 Task: Add the task  Add support for offline messaging and chat to the section Dev Drive in the project WinTech and add a Due Date to the respective task as 2024/01/03.
Action: Mouse moved to (495, 381)
Screenshot: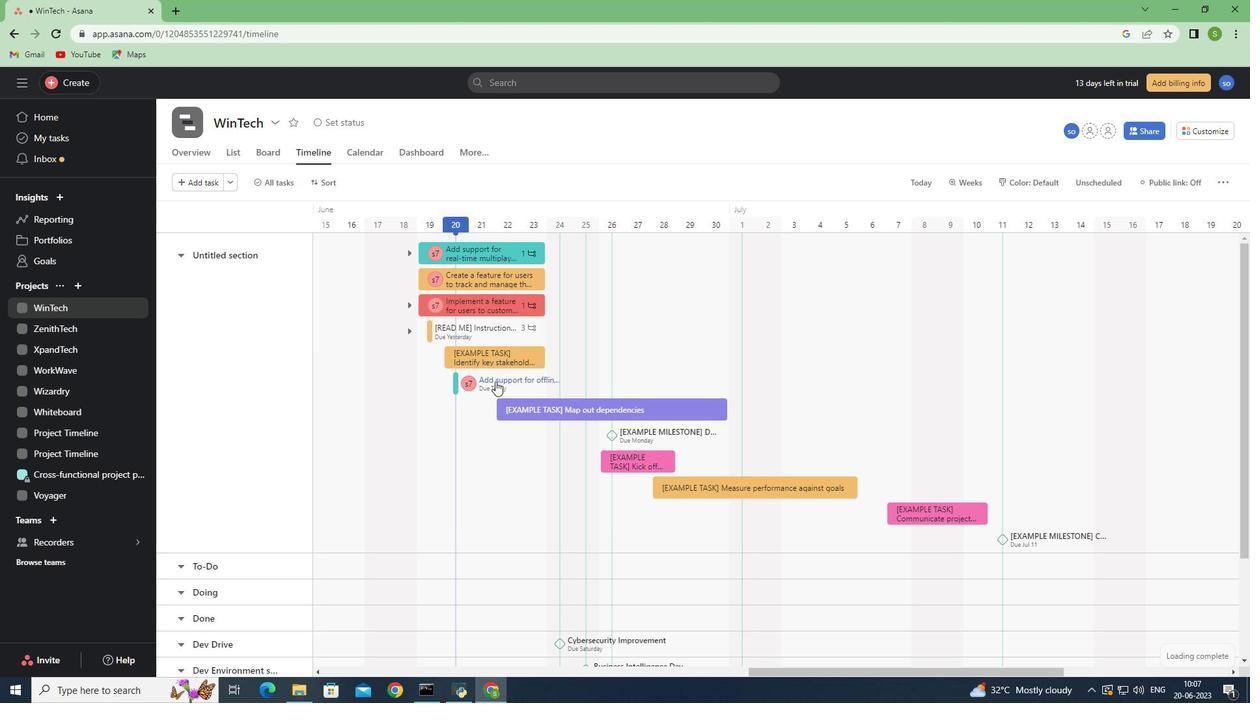 
Action: Mouse pressed left at (495, 381)
Screenshot: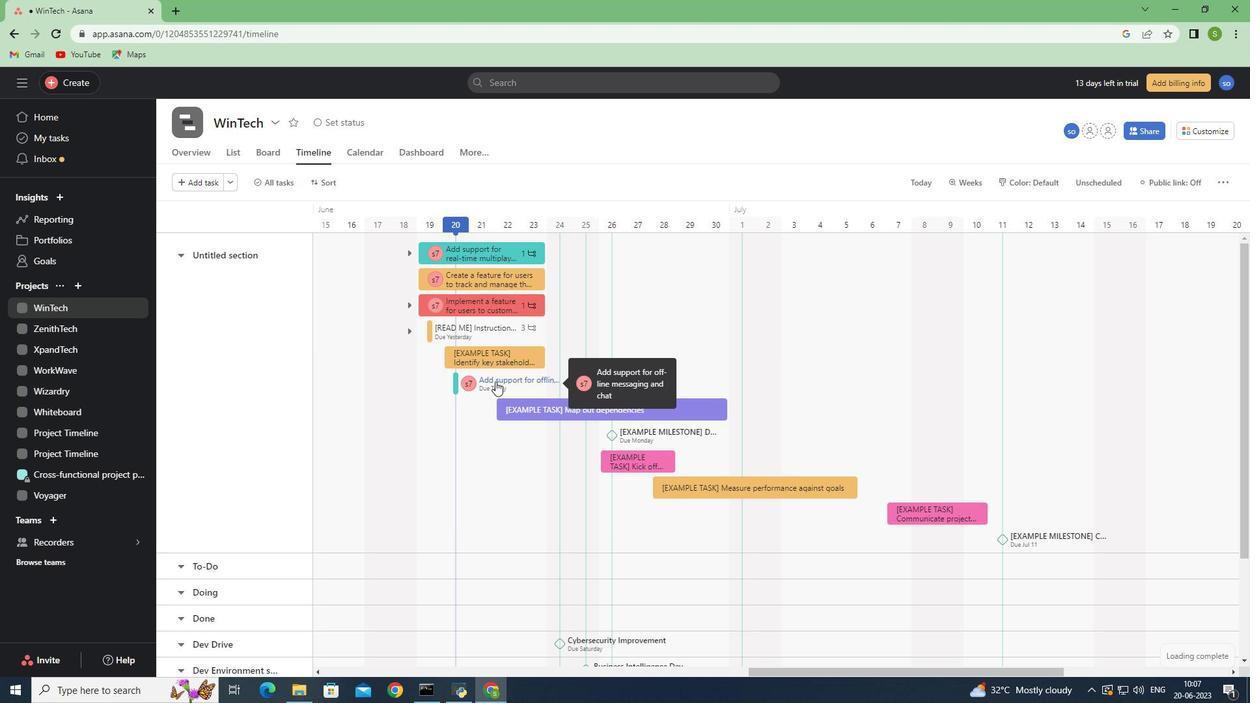 
Action: Mouse moved to (1013, 307)
Screenshot: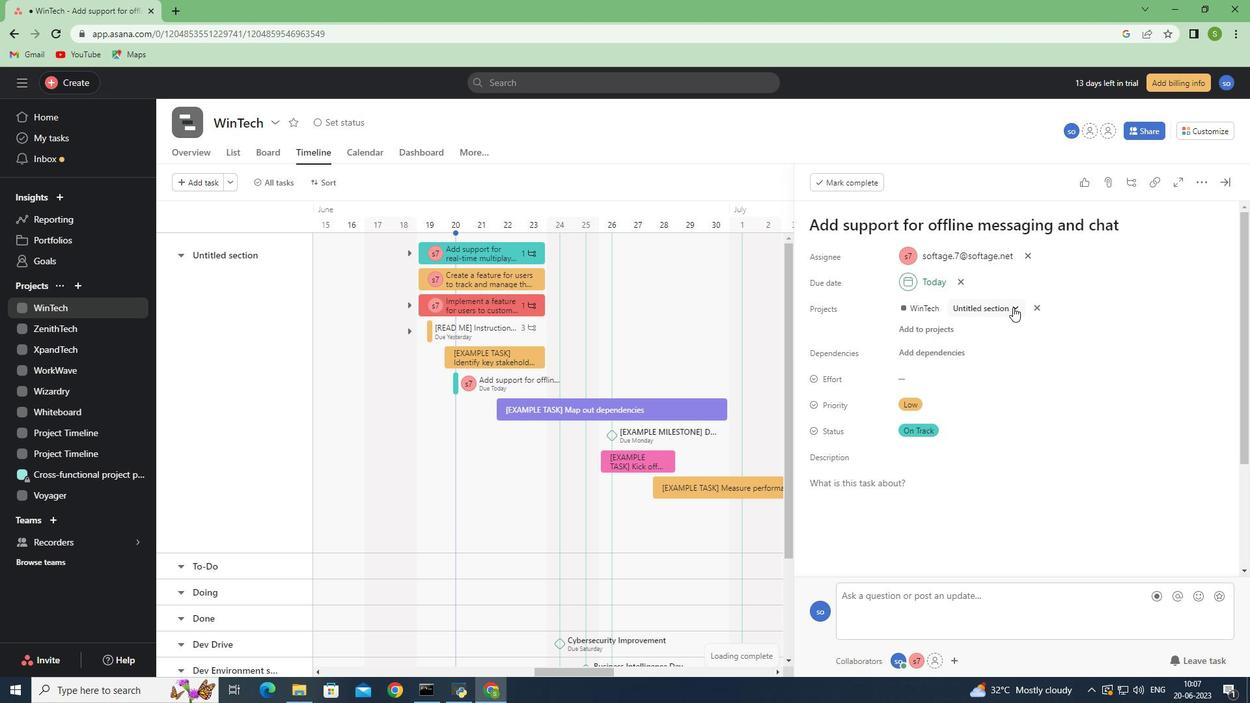 
Action: Mouse pressed left at (1013, 307)
Screenshot: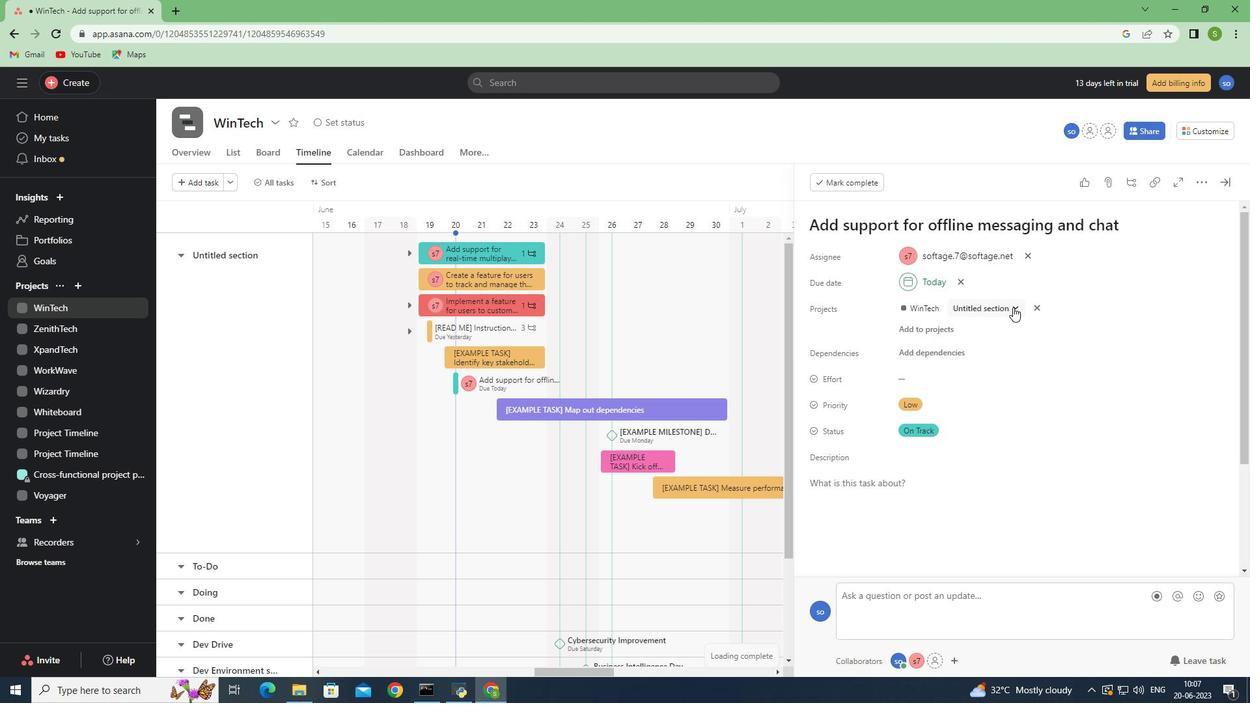
Action: Mouse moved to (943, 429)
Screenshot: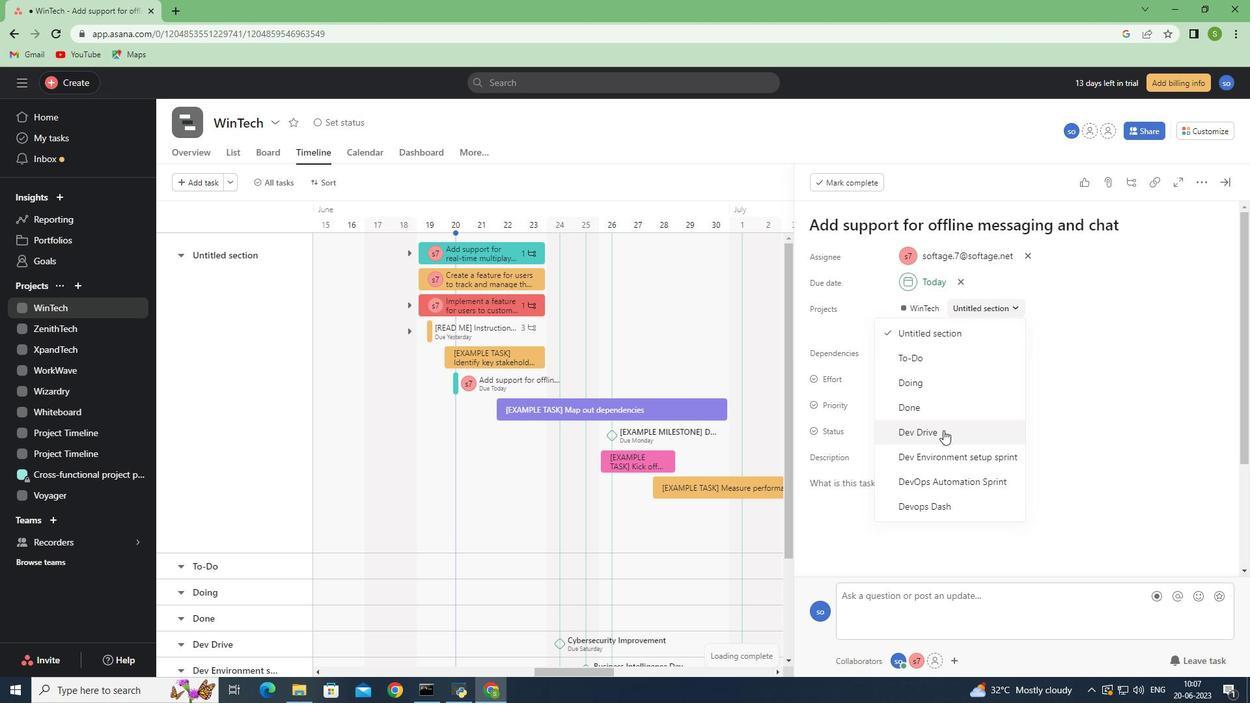 
Action: Mouse pressed left at (943, 429)
Screenshot: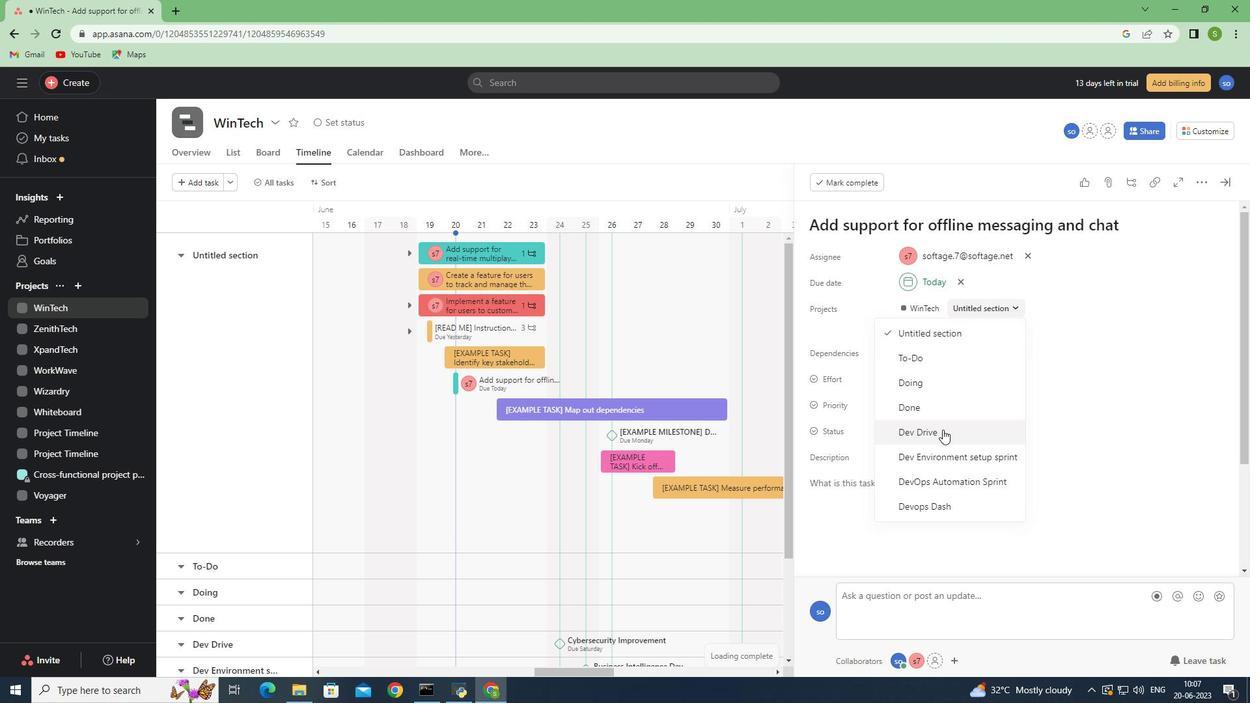 
Action: Mouse moved to (950, 281)
Screenshot: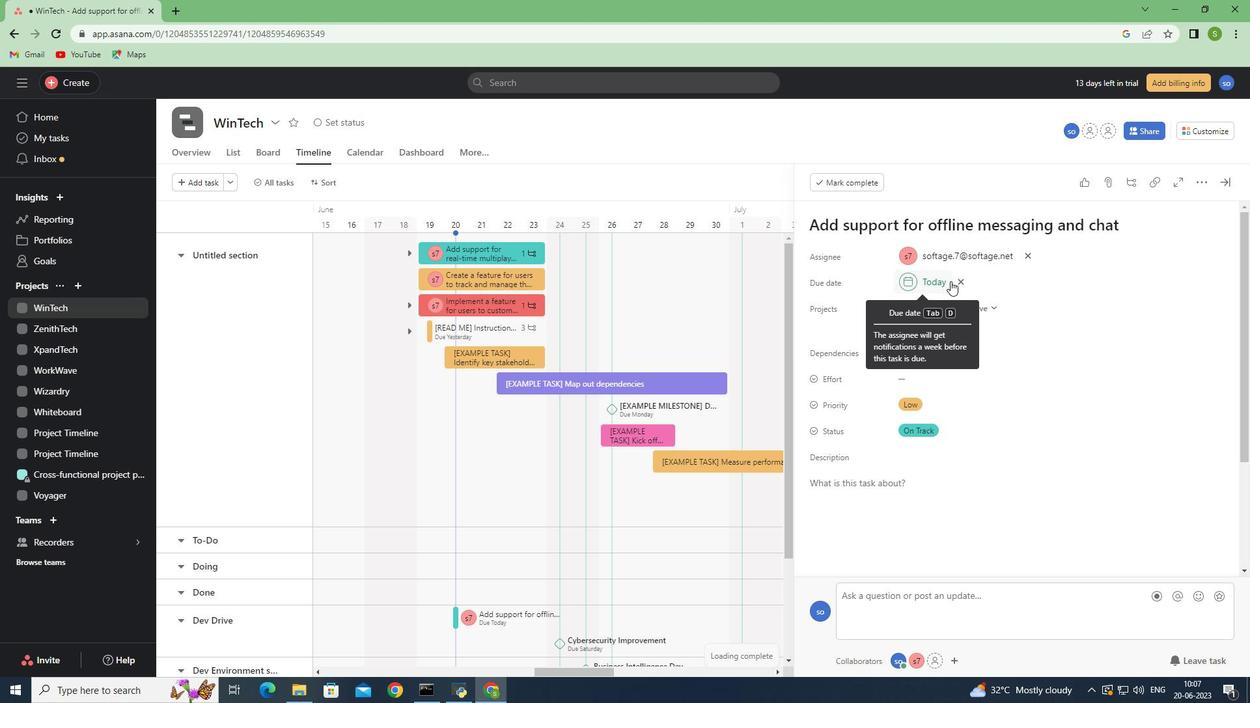 
Action: Mouse pressed left at (950, 281)
Screenshot: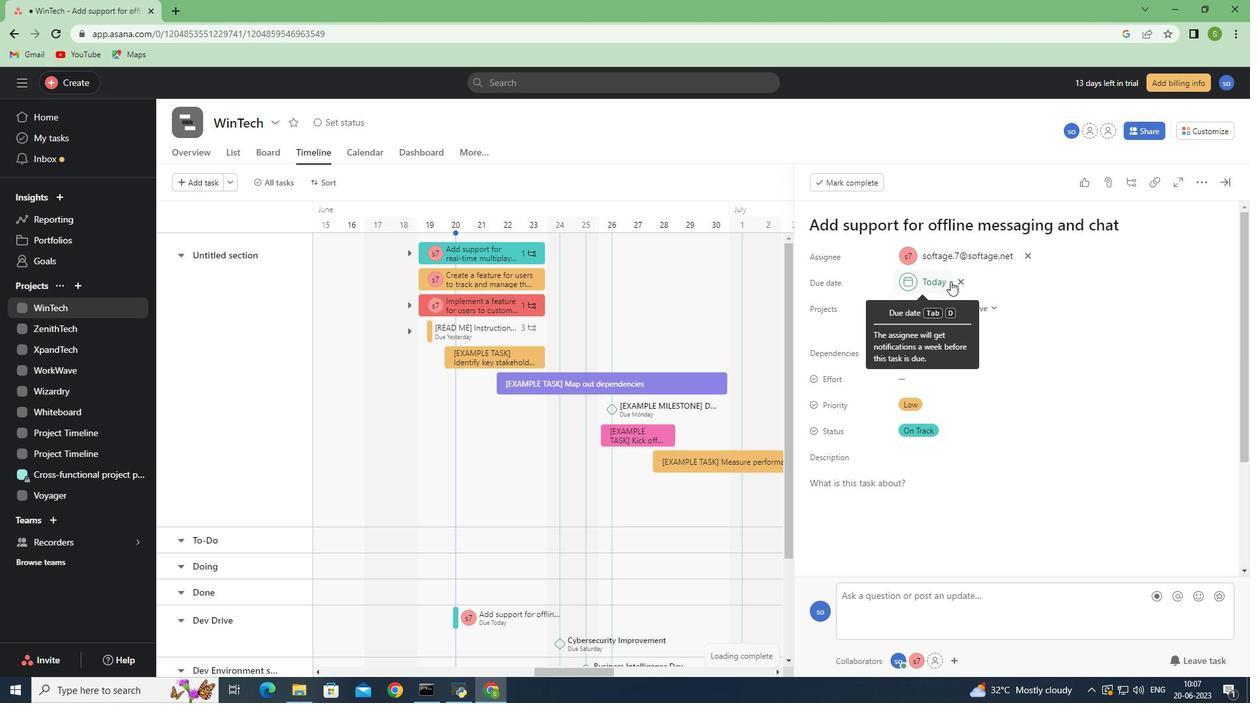 
Action: Mouse moved to (1042, 318)
Screenshot: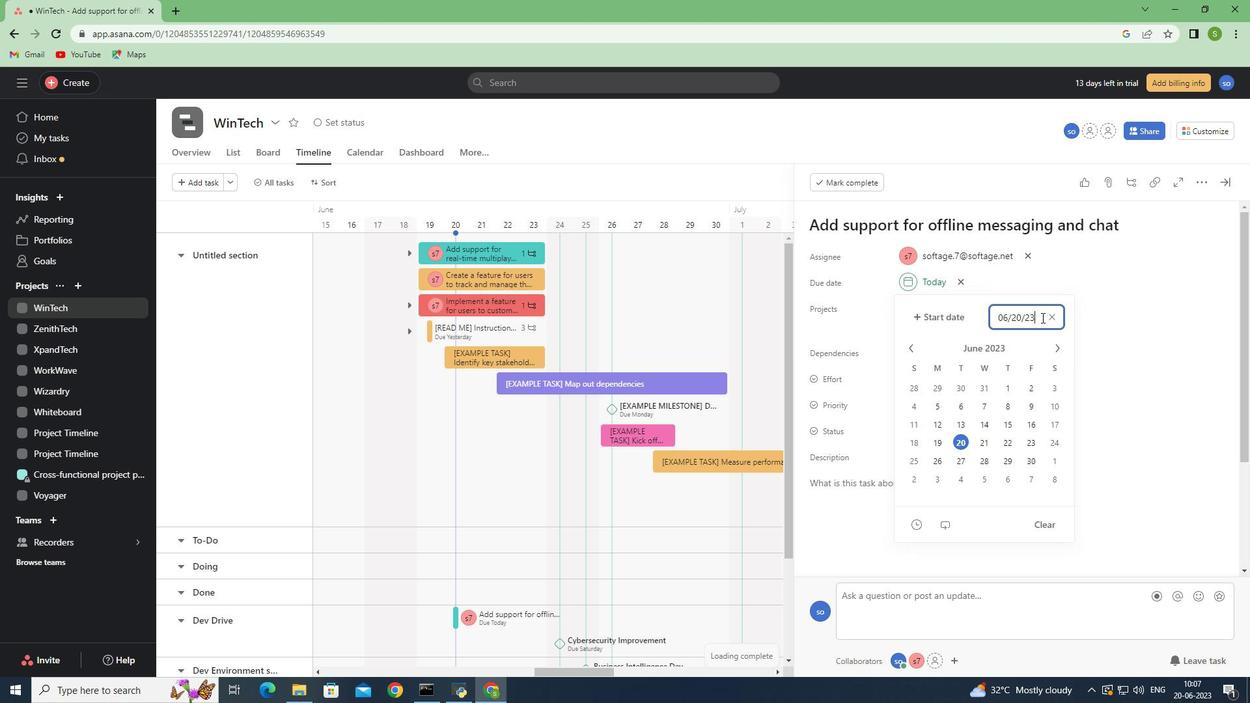 
Action: Mouse pressed left at (1042, 318)
Screenshot: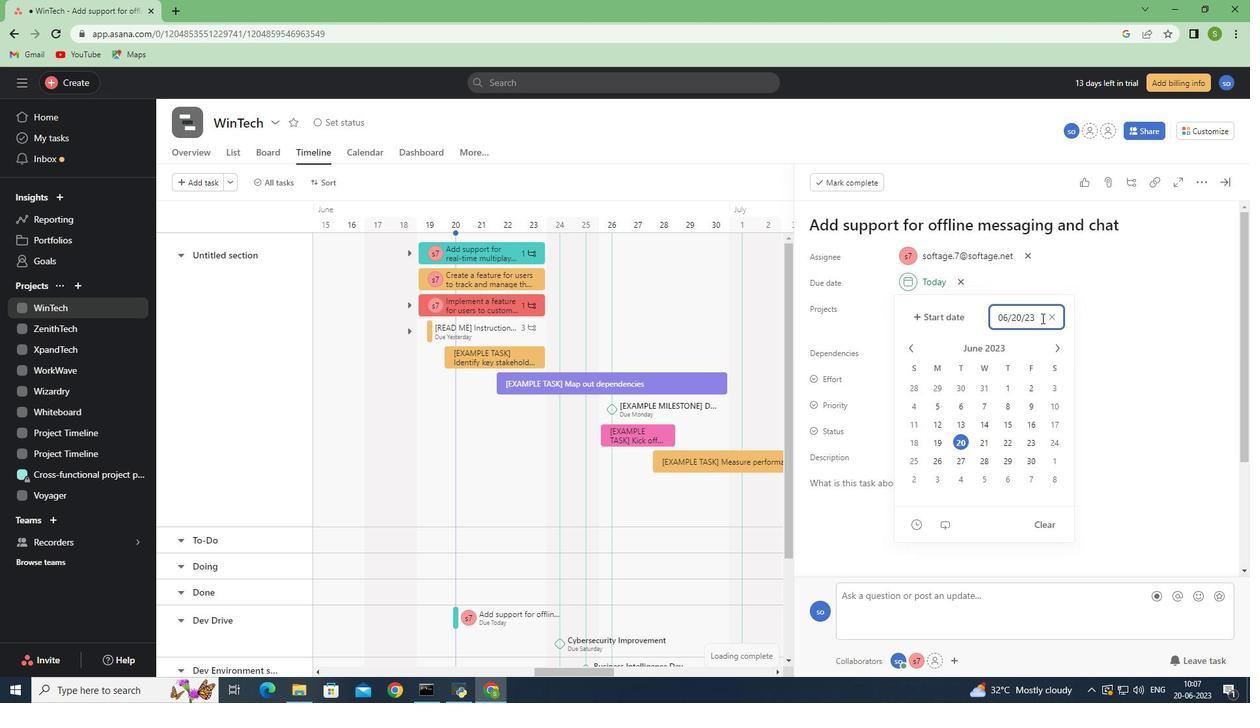 
Action: Mouse moved to (1035, 320)
Screenshot: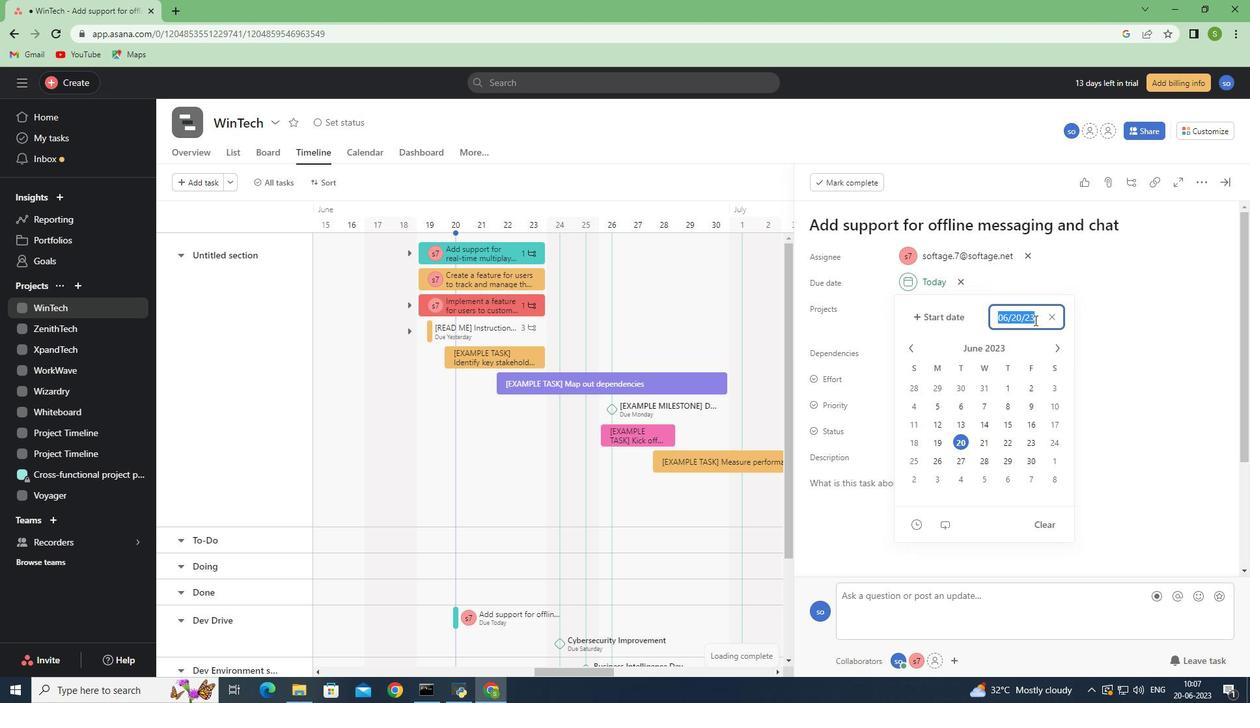 
Action: Key pressed 3<Key.backspace>2024/01/03
Screenshot: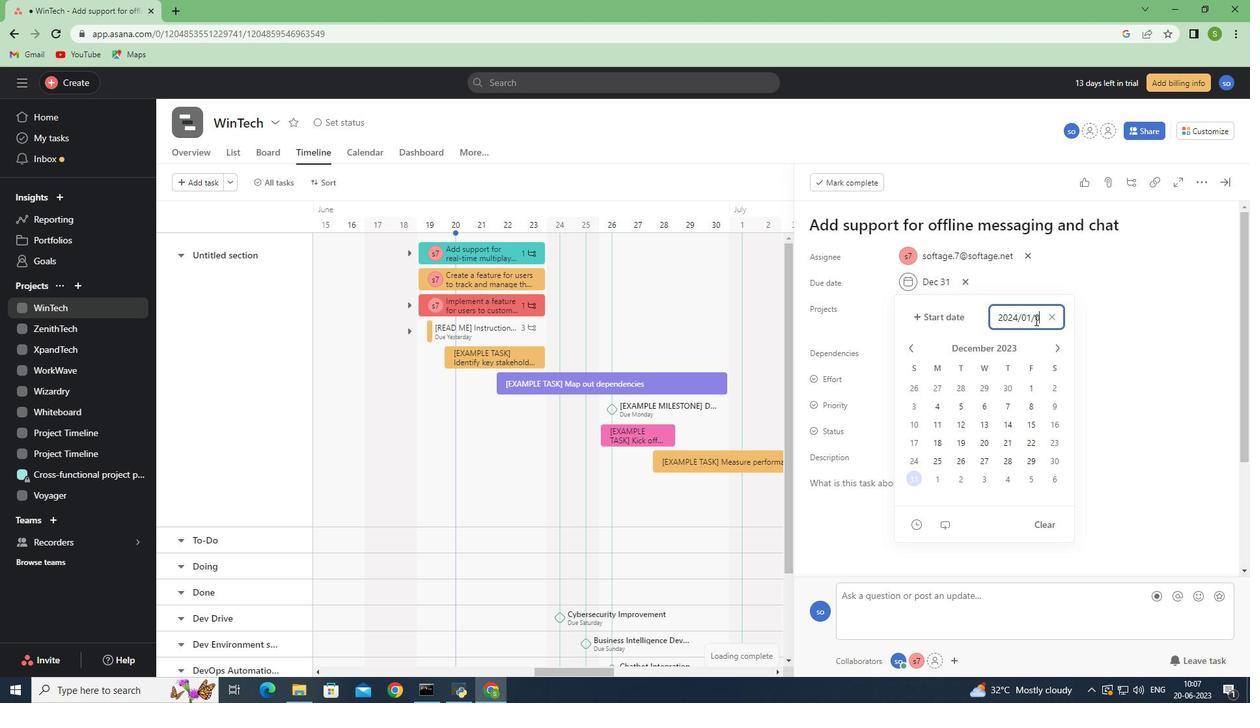 
Action: Mouse moved to (1060, 325)
Screenshot: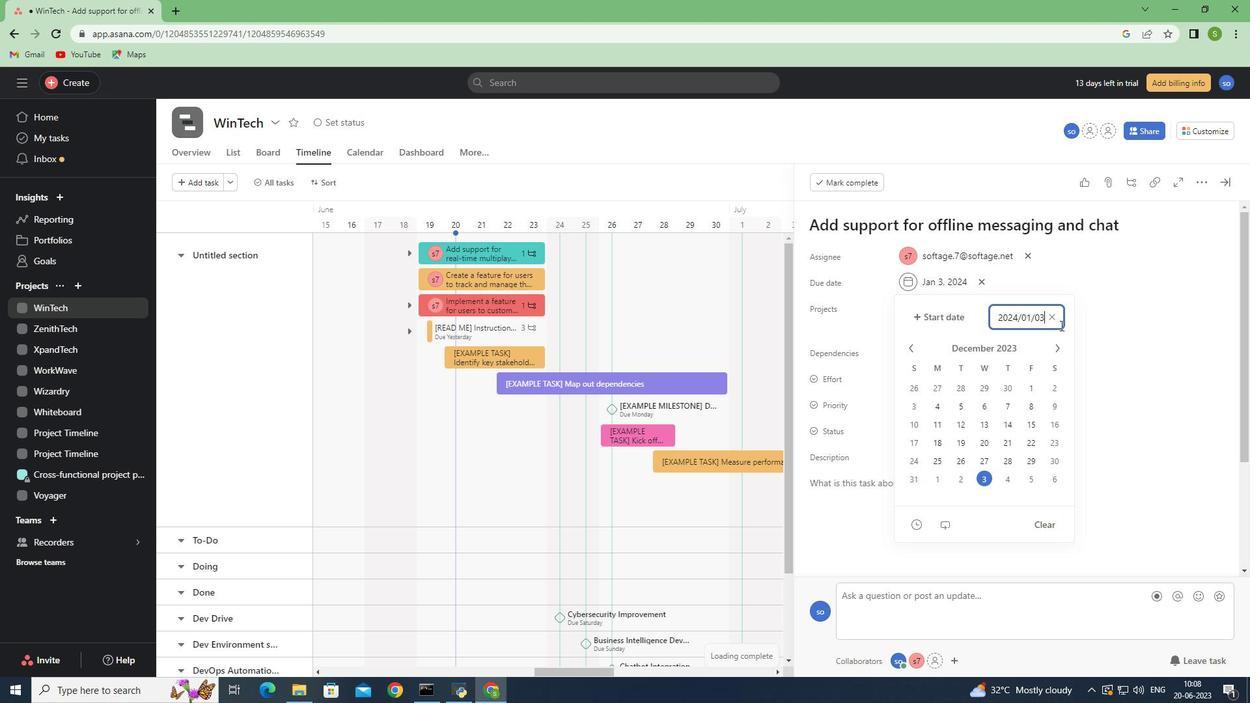 
Action: Key pressed <Key.enter>
Screenshot: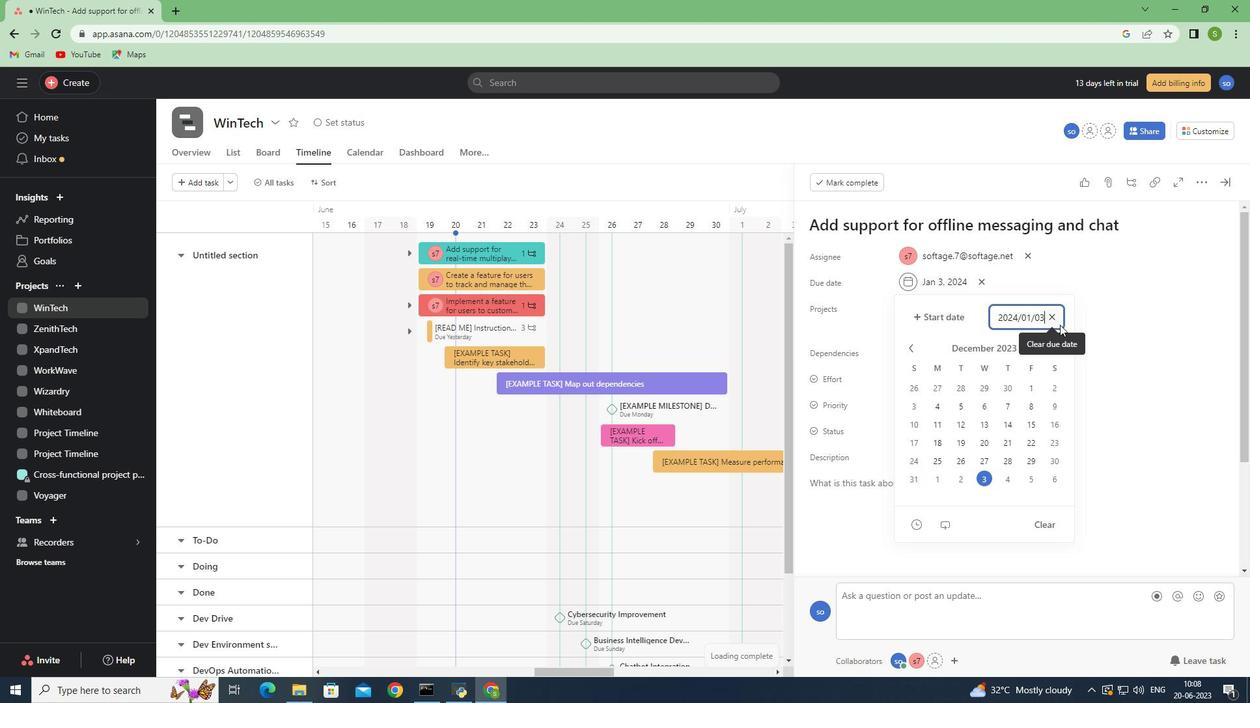 
Action: Mouse moved to (962, 451)
Screenshot: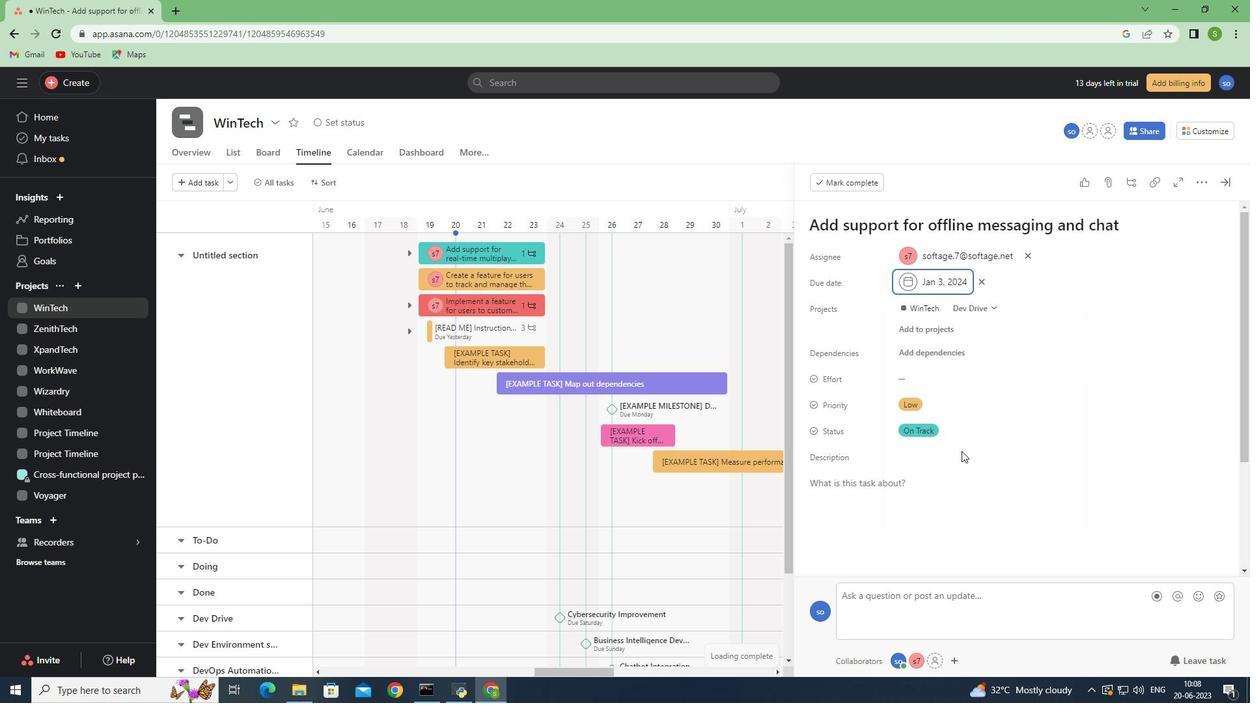 
